 Task: Add Blue Stripes Hazelnut Butter Dark Chocolate Bar to the cart.
Action: Mouse moved to (24, 83)
Screenshot: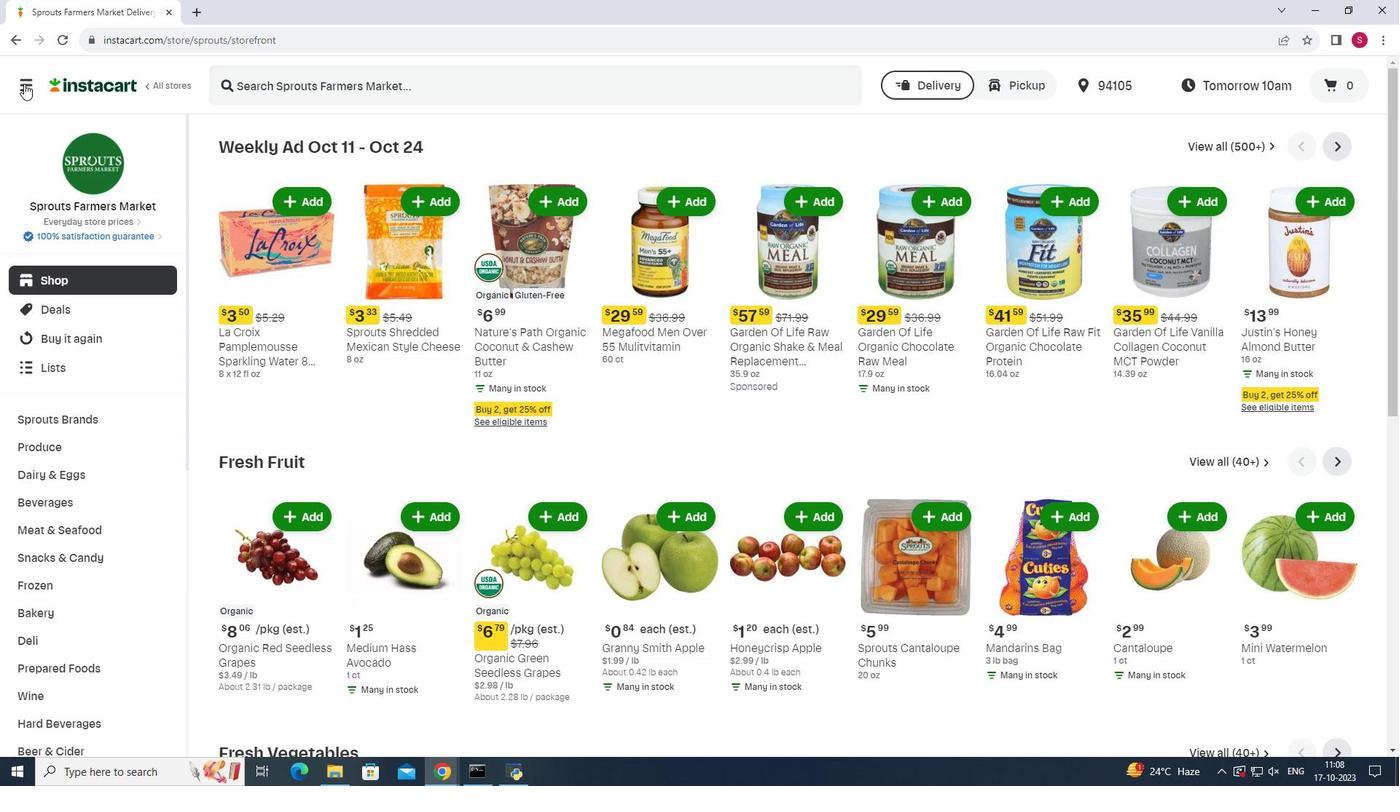 
Action: Mouse pressed left at (24, 83)
Screenshot: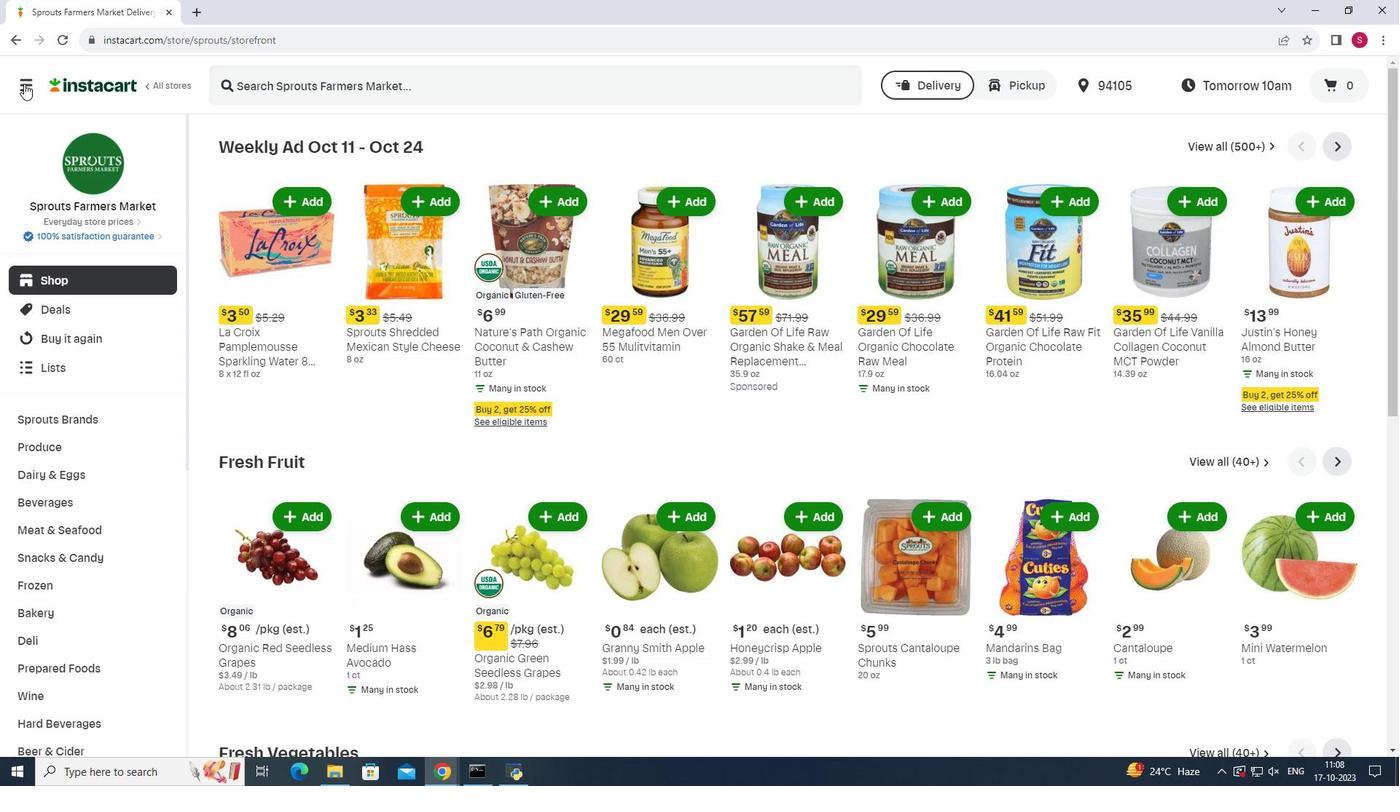 
Action: Mouse moved to (96, 389)
Screenshot: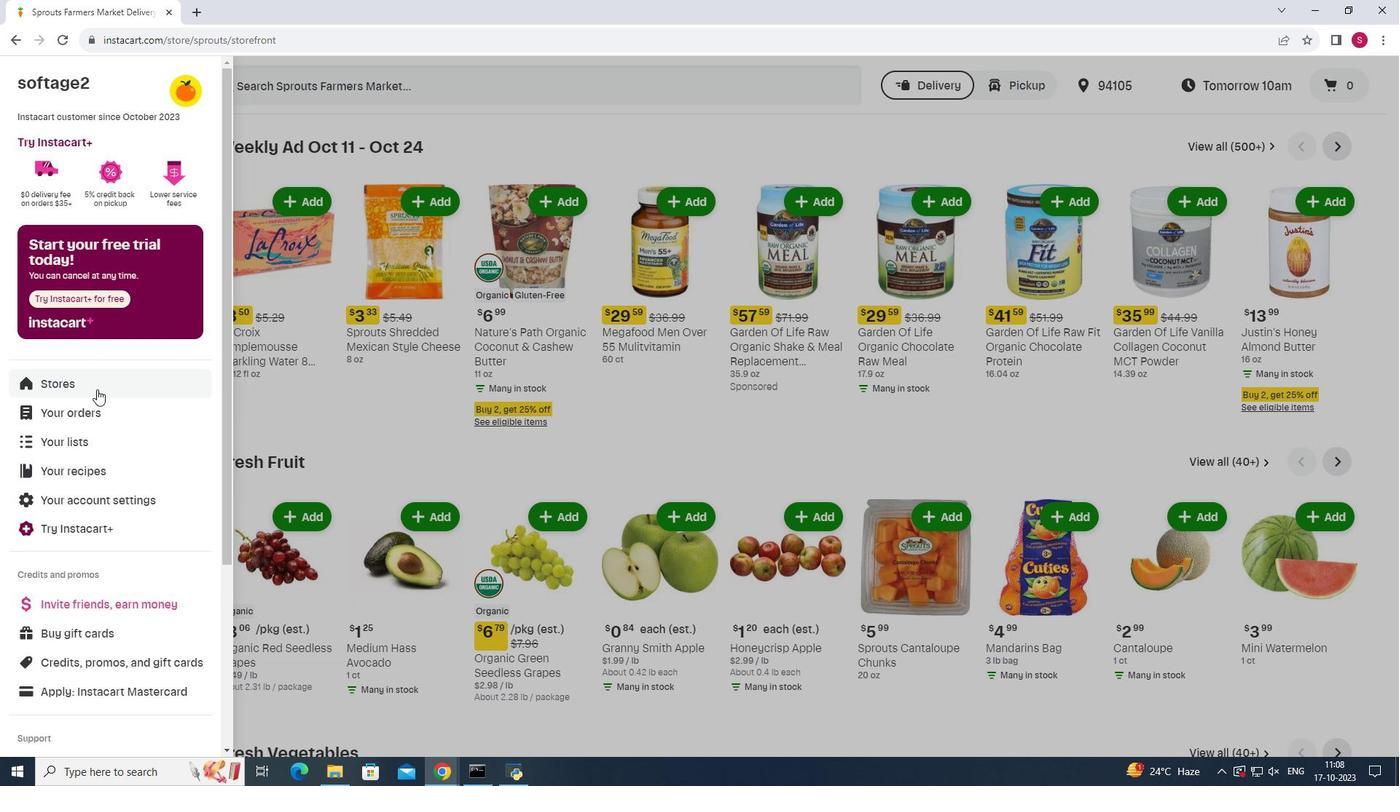 
Action: Mouse pressed left at (96, 389)
Screenshot: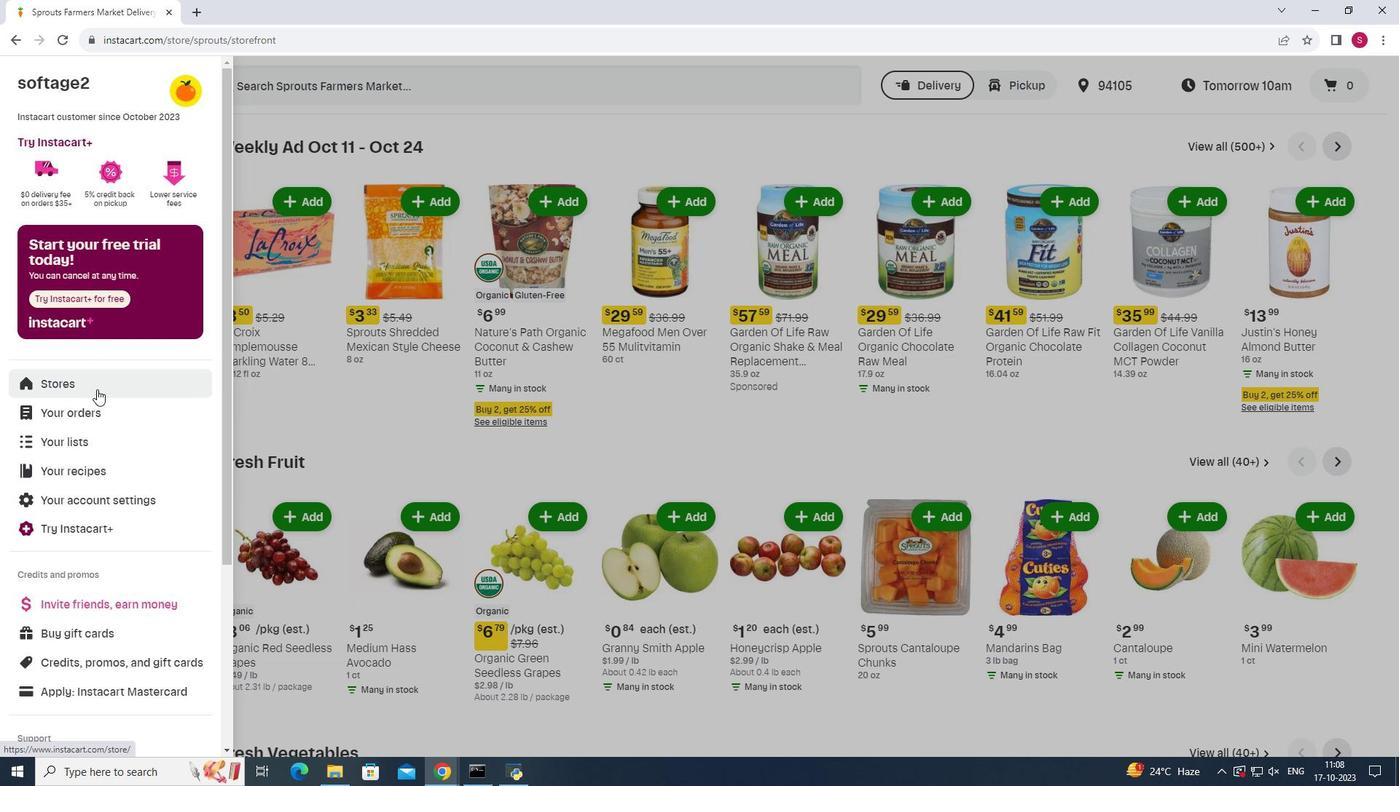 
Action: Mouse moved to (342, 133)
Screenshot: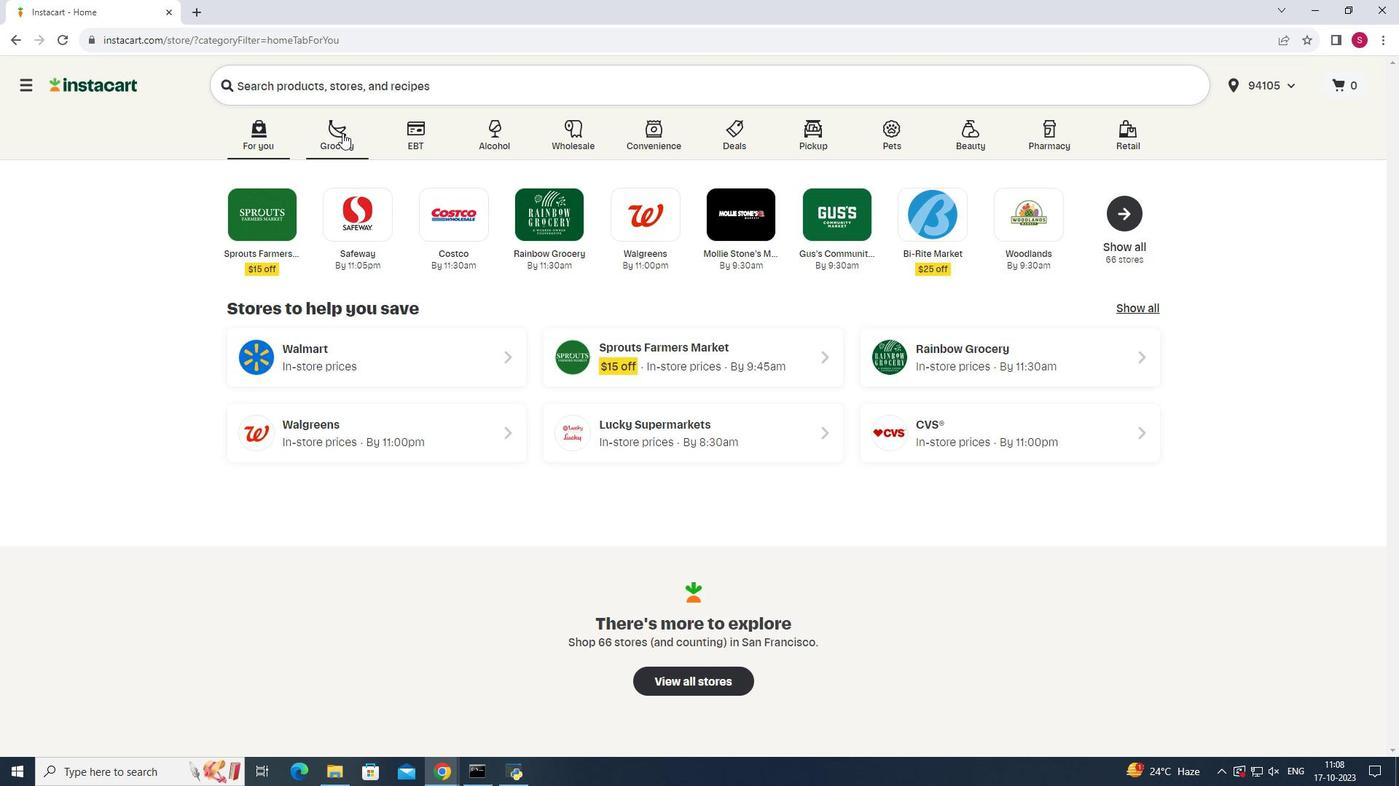 
Action: Mouse pressed left at (342, 133)
Screenshot: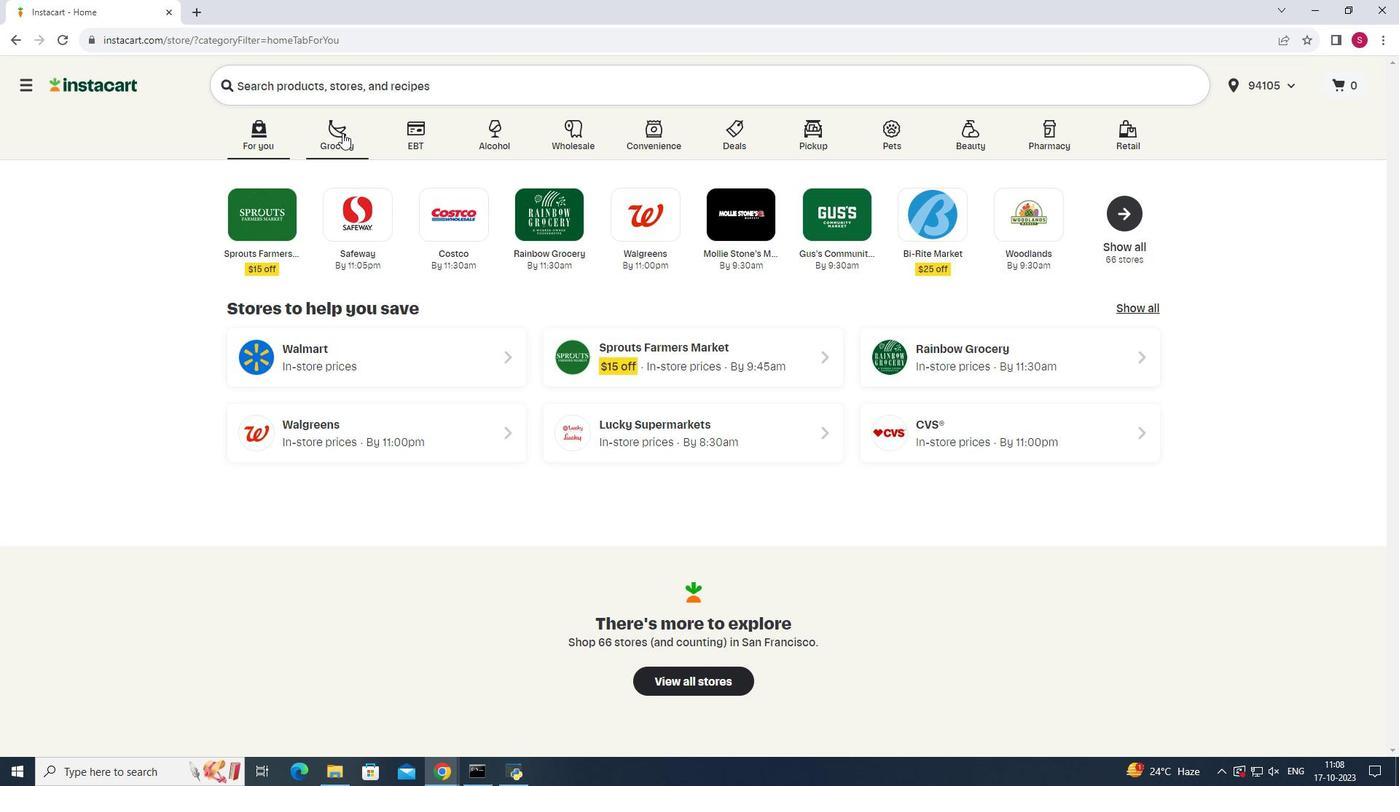 
Action: Mouse moved to (1027, 202)
Screenshot: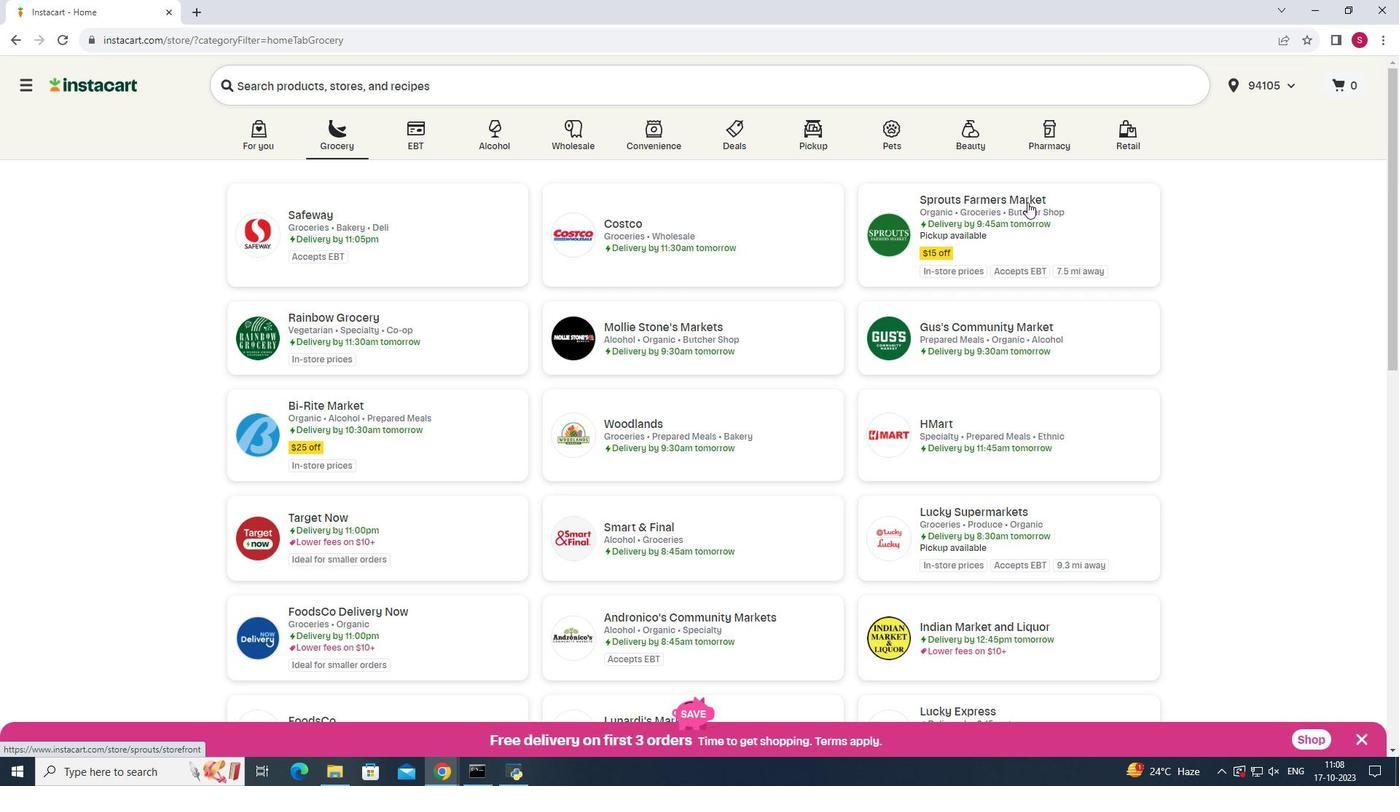 
Action: Mouse pressed left at (1027, 202)
Screenshot: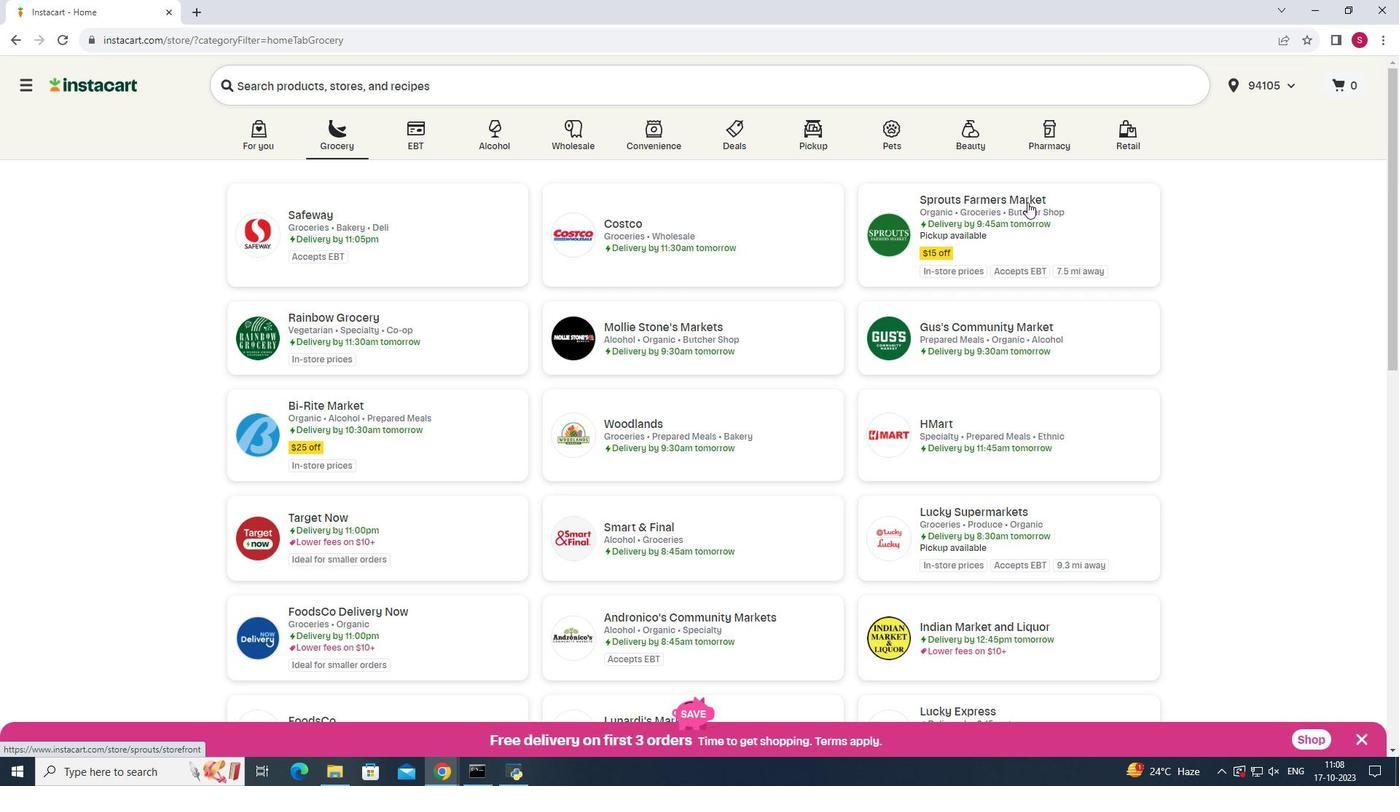 
Action: Mouse moved to (107, 553)
Screenshot: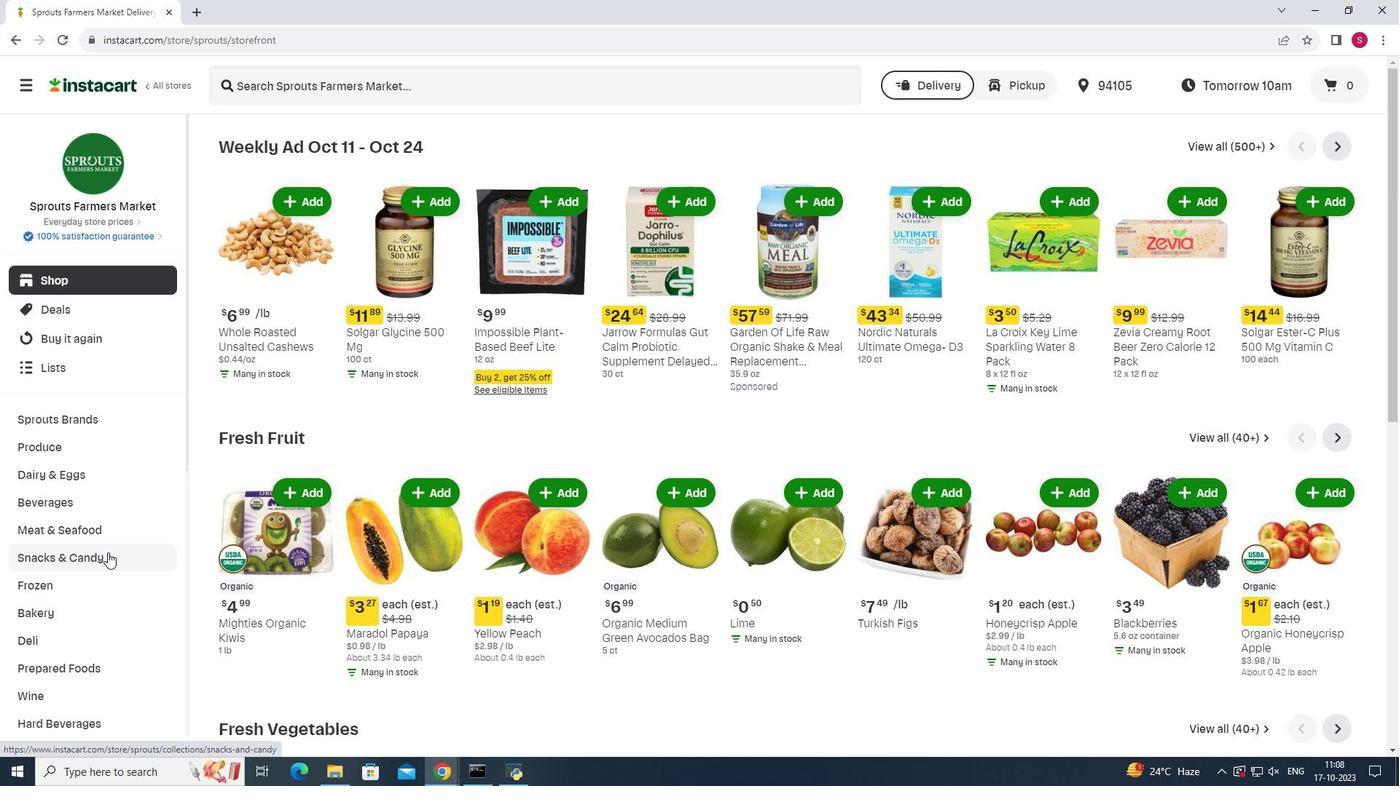 
Action: Mouse pressed left at (107, 553)
Screenshot: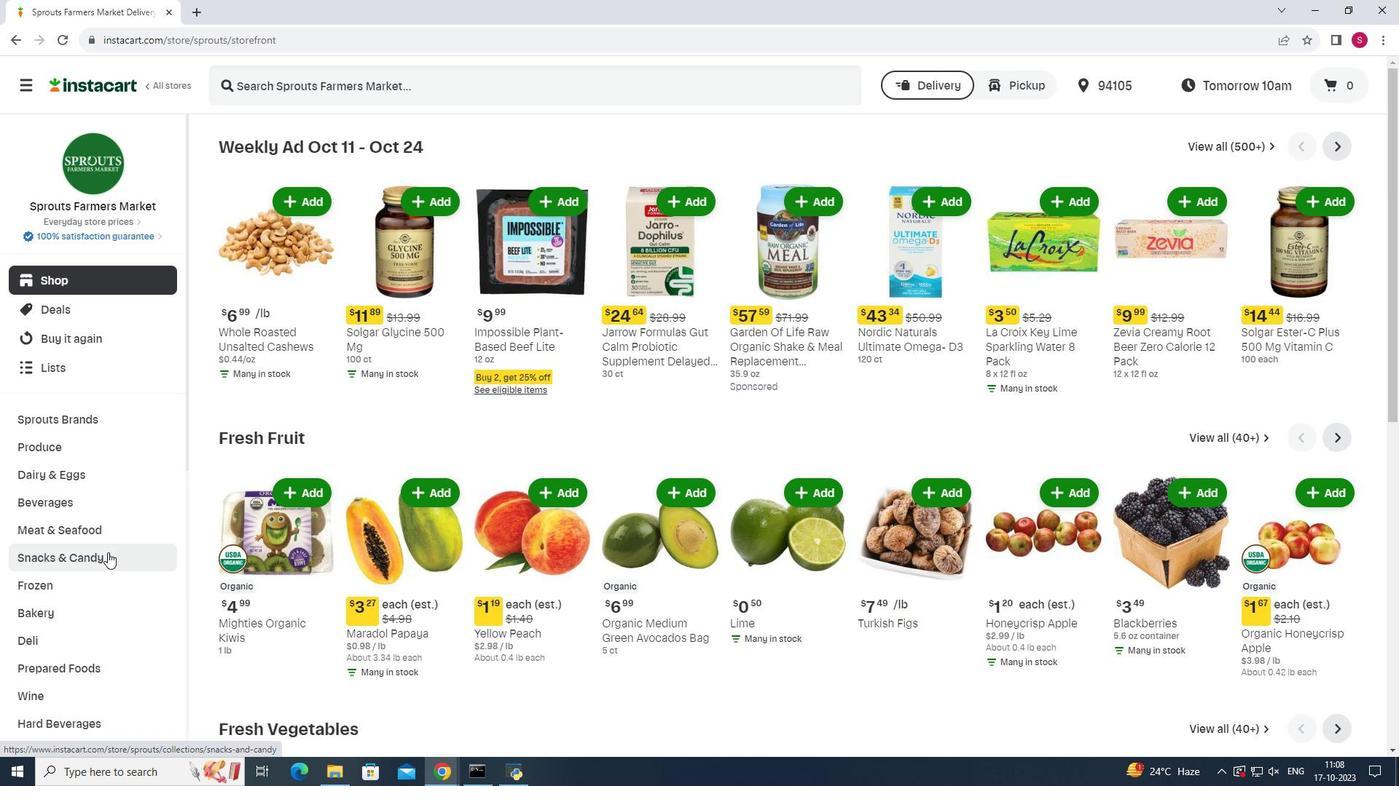 
Action: Mouse moved to (428, 175)
Screenshot: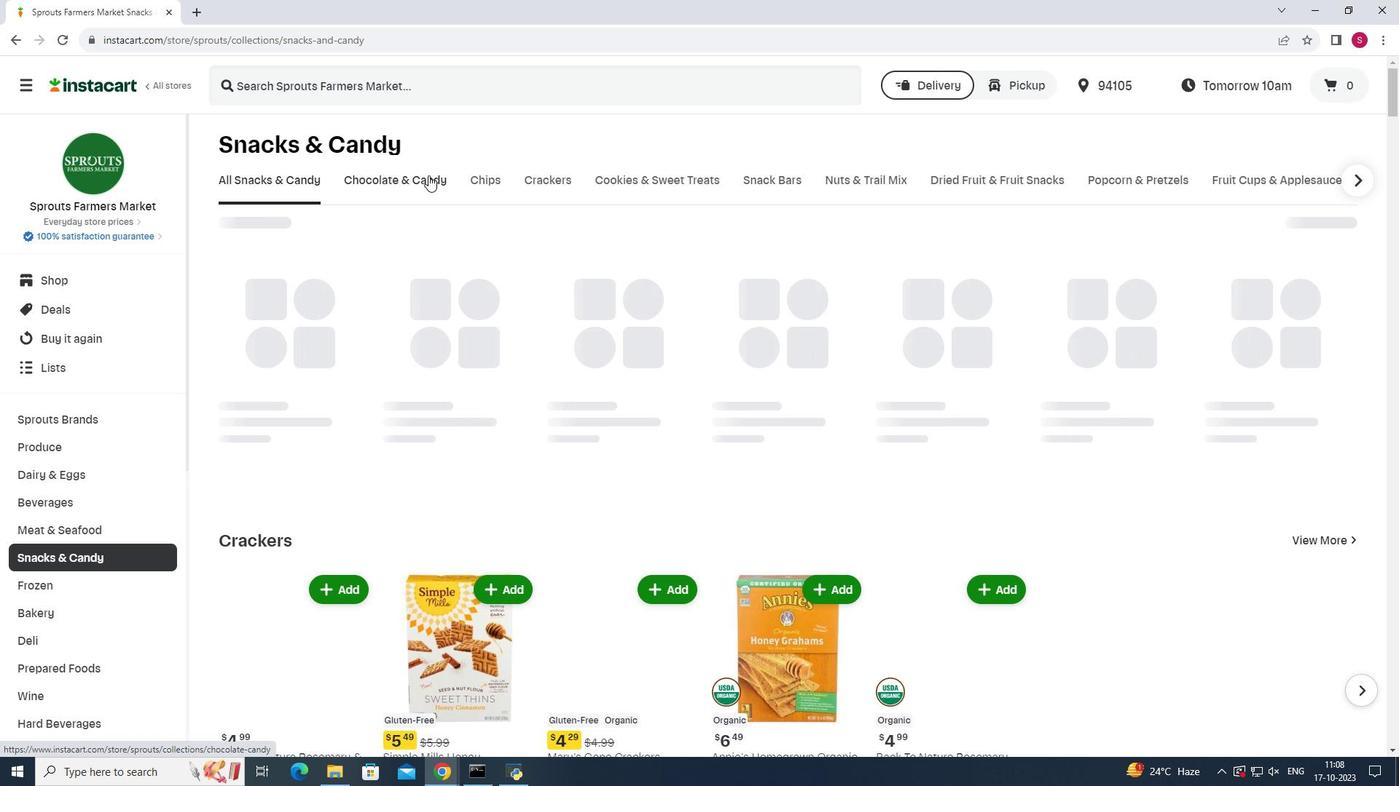
Action: Mouse pressed left at (428, 175)
Screenshot: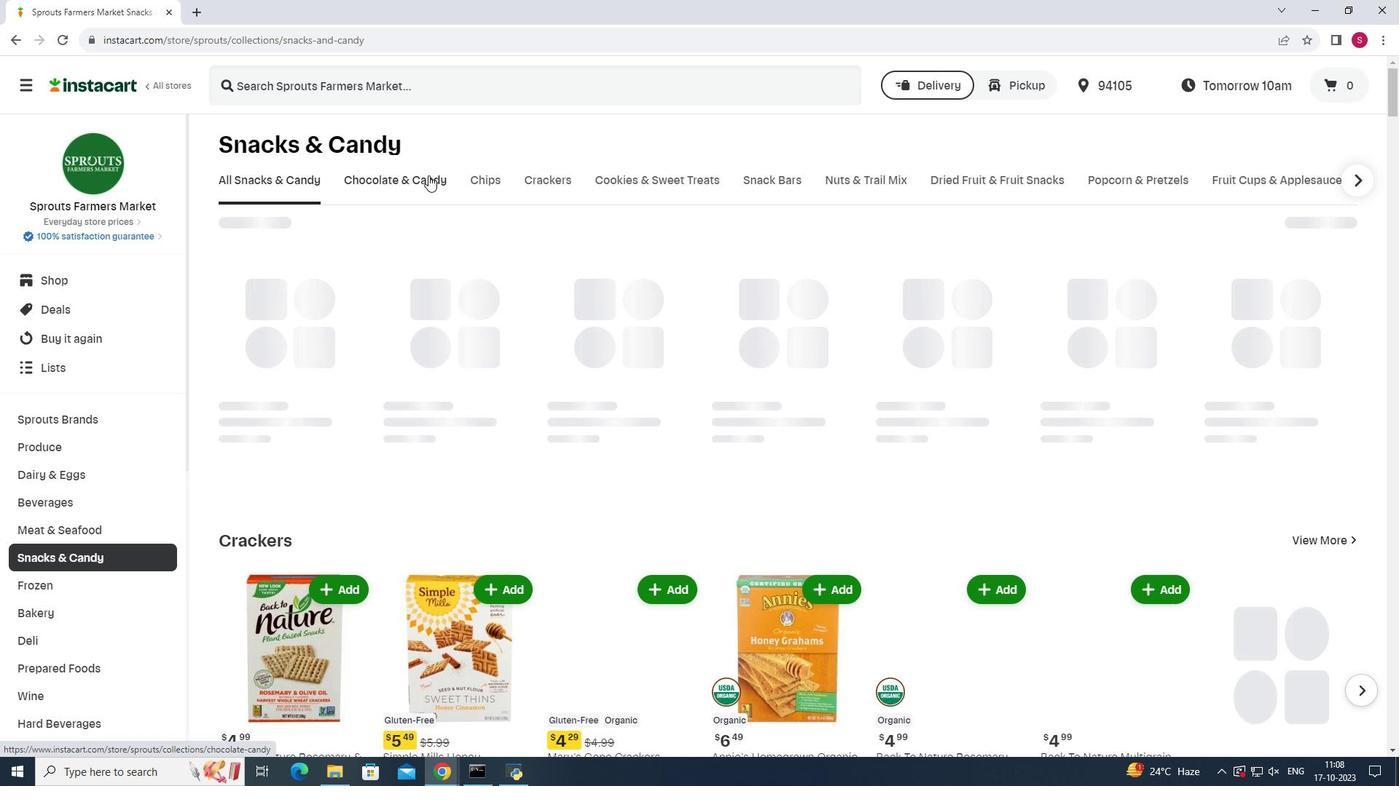
Action: Mouse moved to (369, 238)
Screenshot: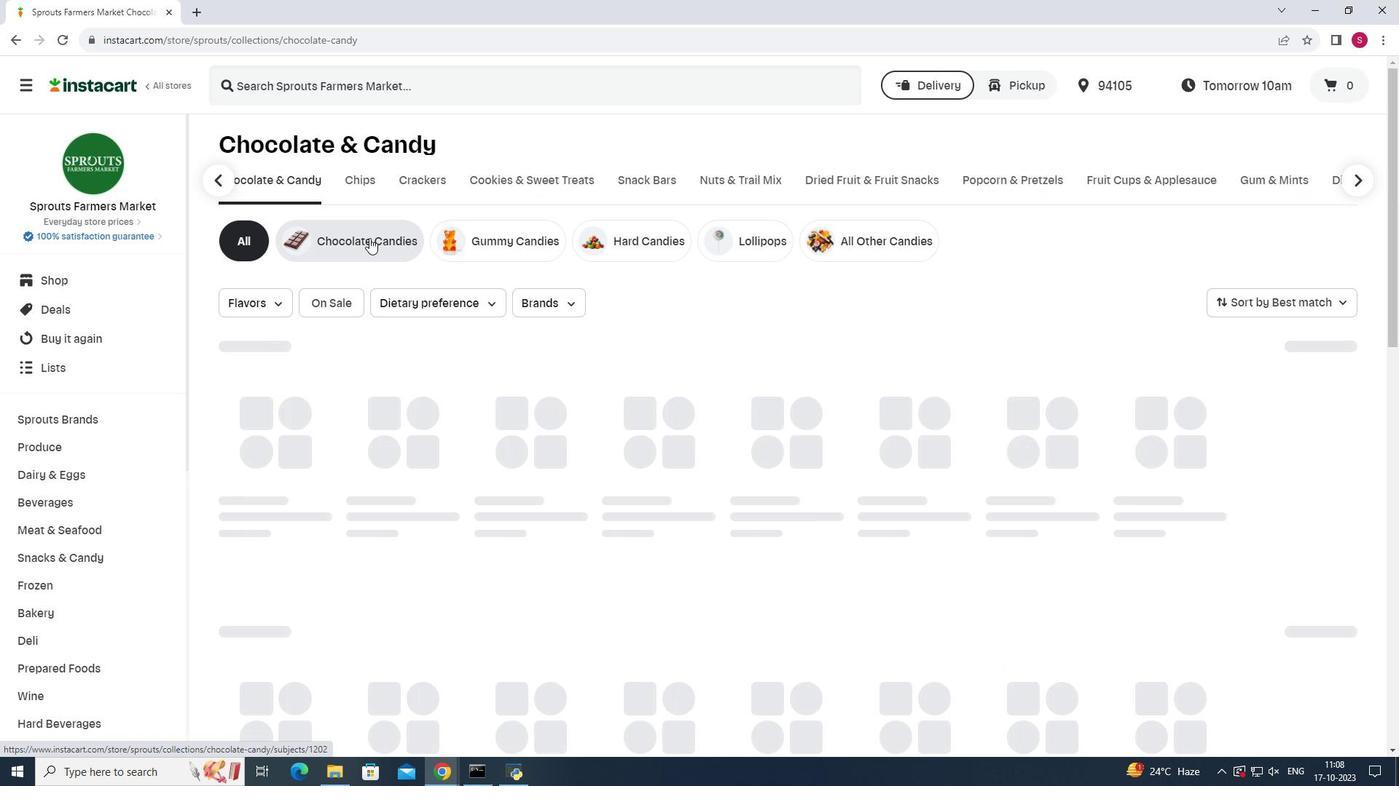 
Action: Mouse pressed left at (369, 238)
Screenshot: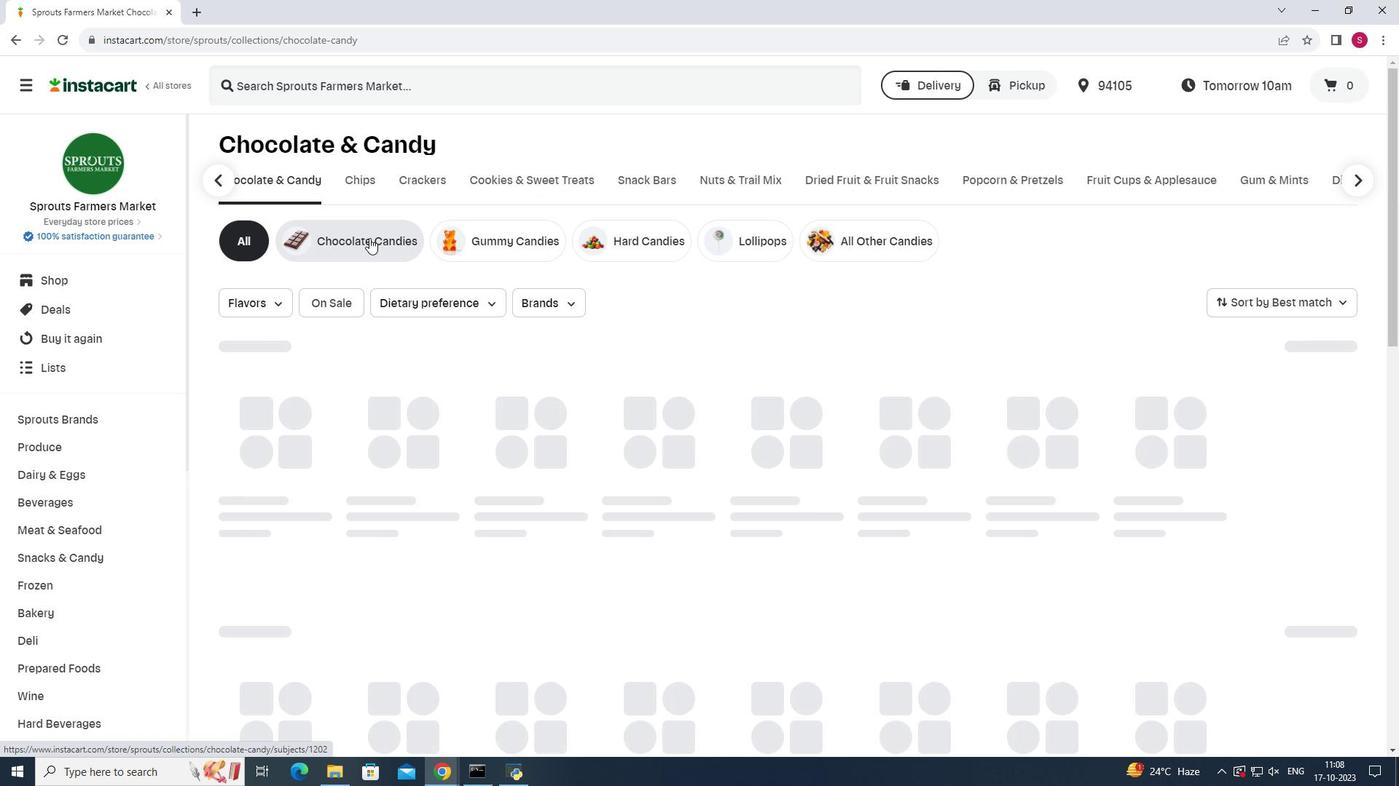
Action: Mouse moved to (591, 87)
Screenshot: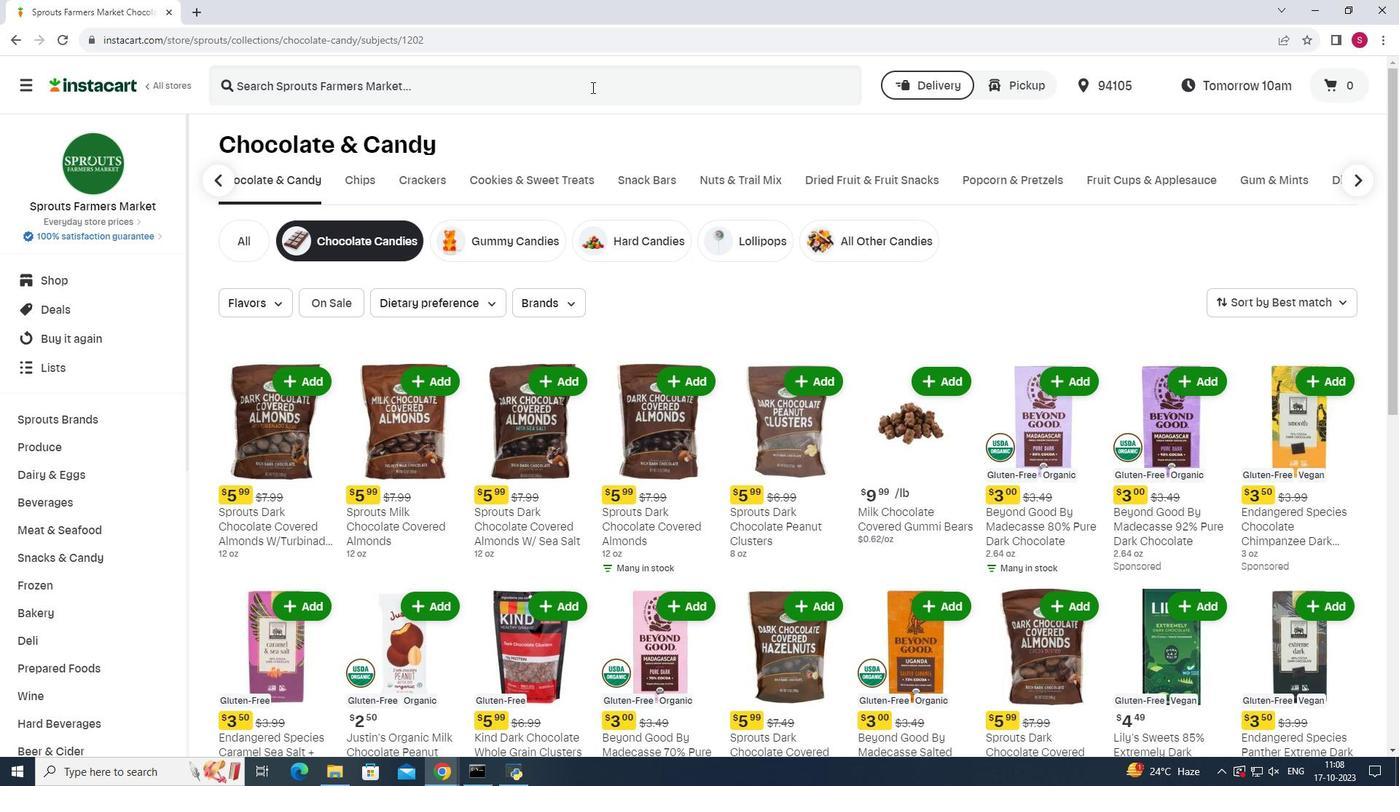 
Action: Mouse pressed left at (591, 87)
Screenshot: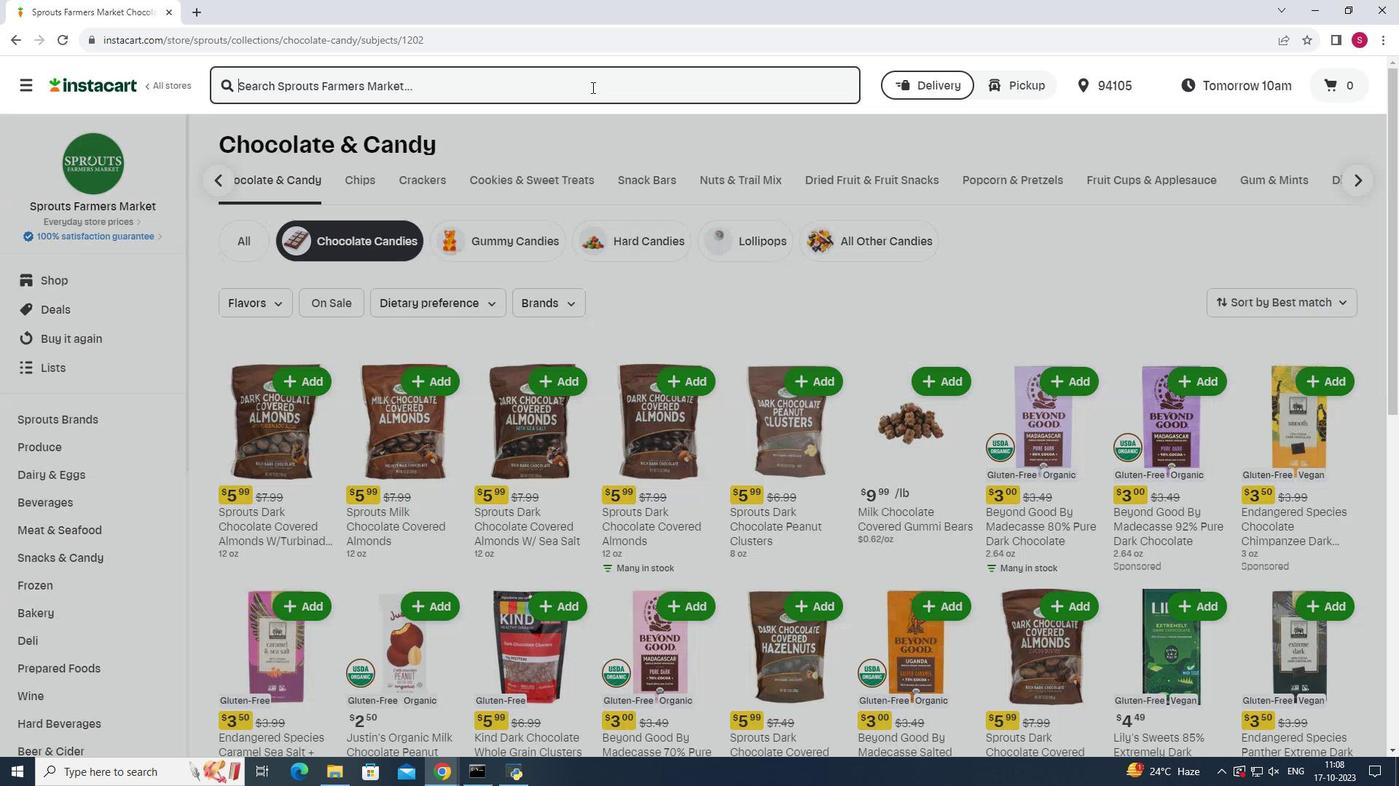 
Action: Key pressed <Key.shift>Blue<Key.space><Key.shift>Stripes<Key.space><Key.shift>Hazelnut<Key.space><Key.shift>Butter<Key.space><Key.shift><Key.shift>Dark<Key.space><Key.shift>Chocolate<Key.space><Key.shift>Bar<Key.enter>
Screenshot: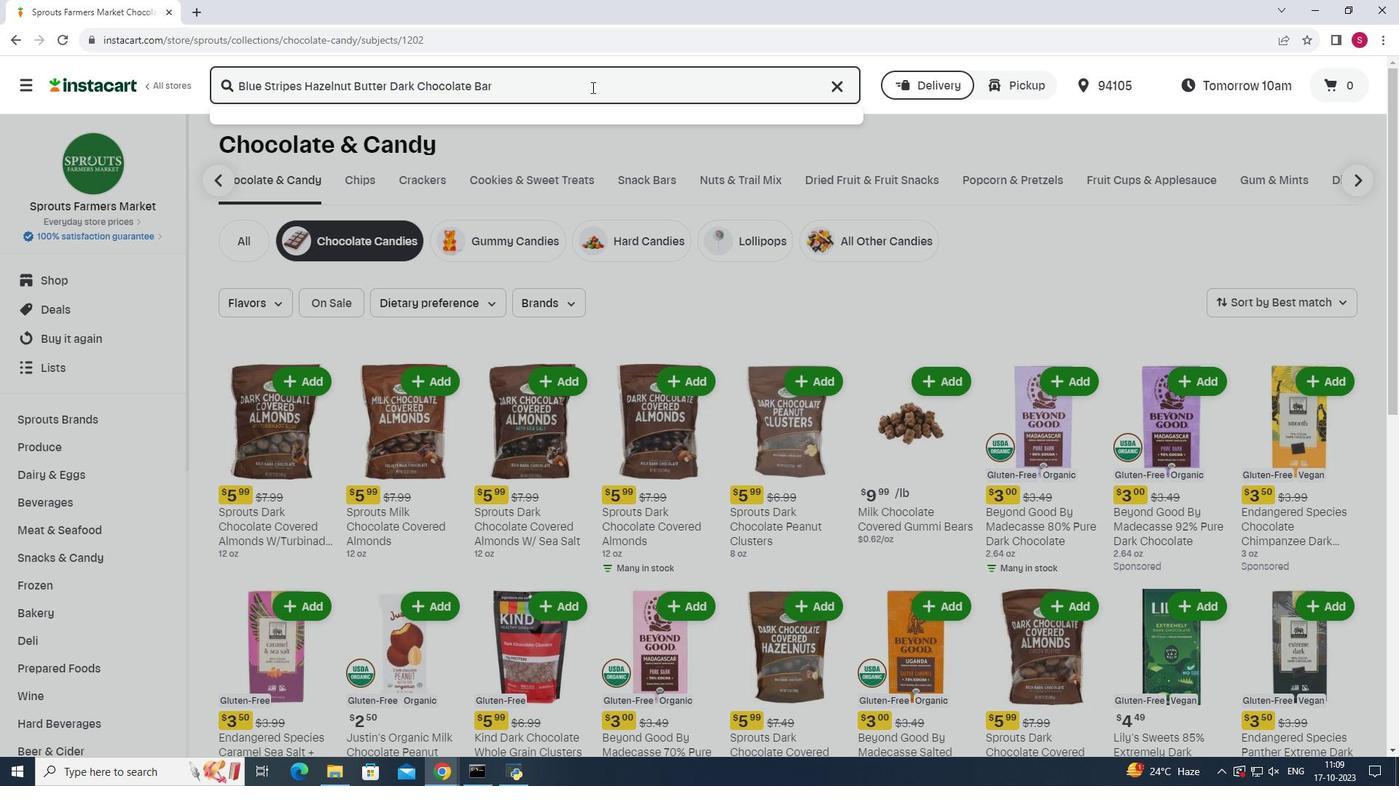 
Action: Mouse moved to (856, 237)
Screenshot: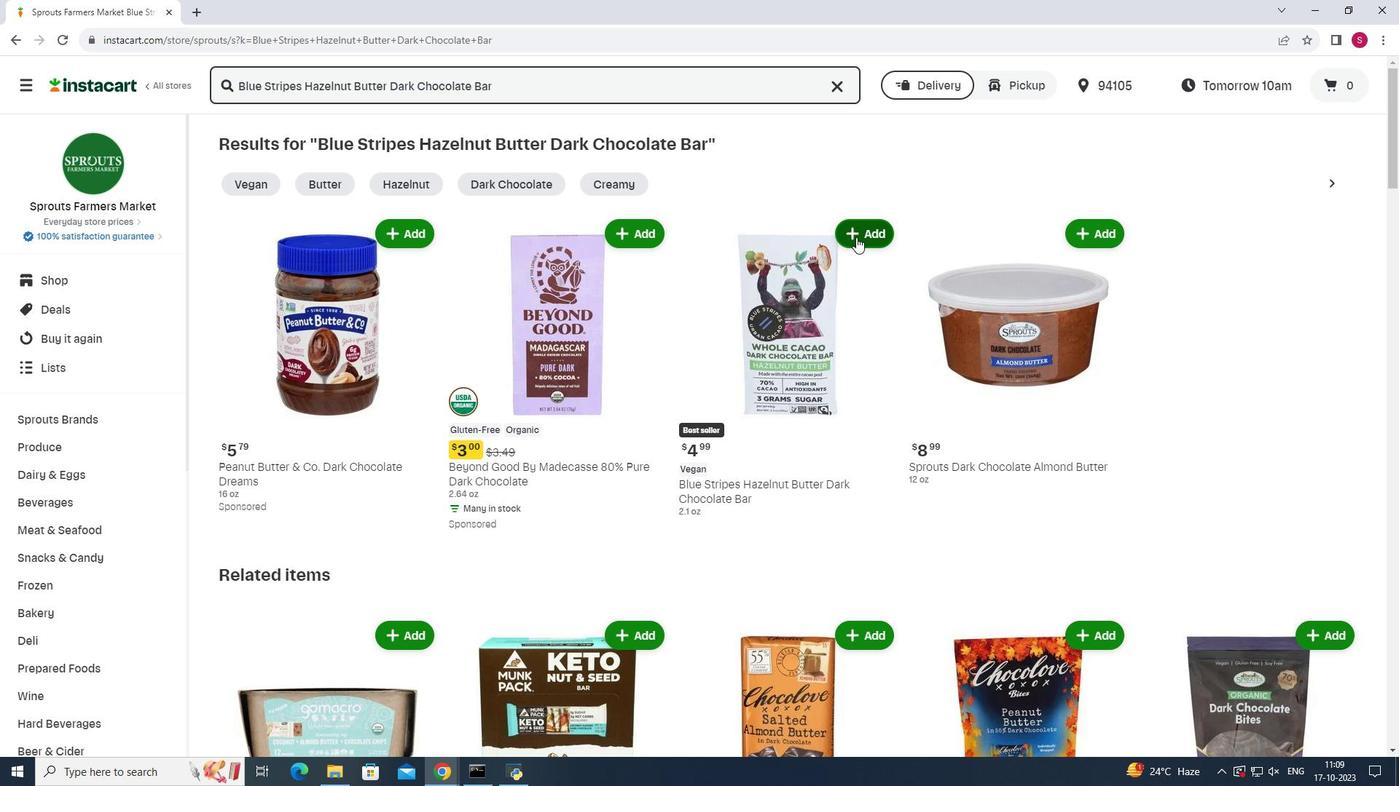 
Action: Mouse pressed left at (856, 237)
Screenshot: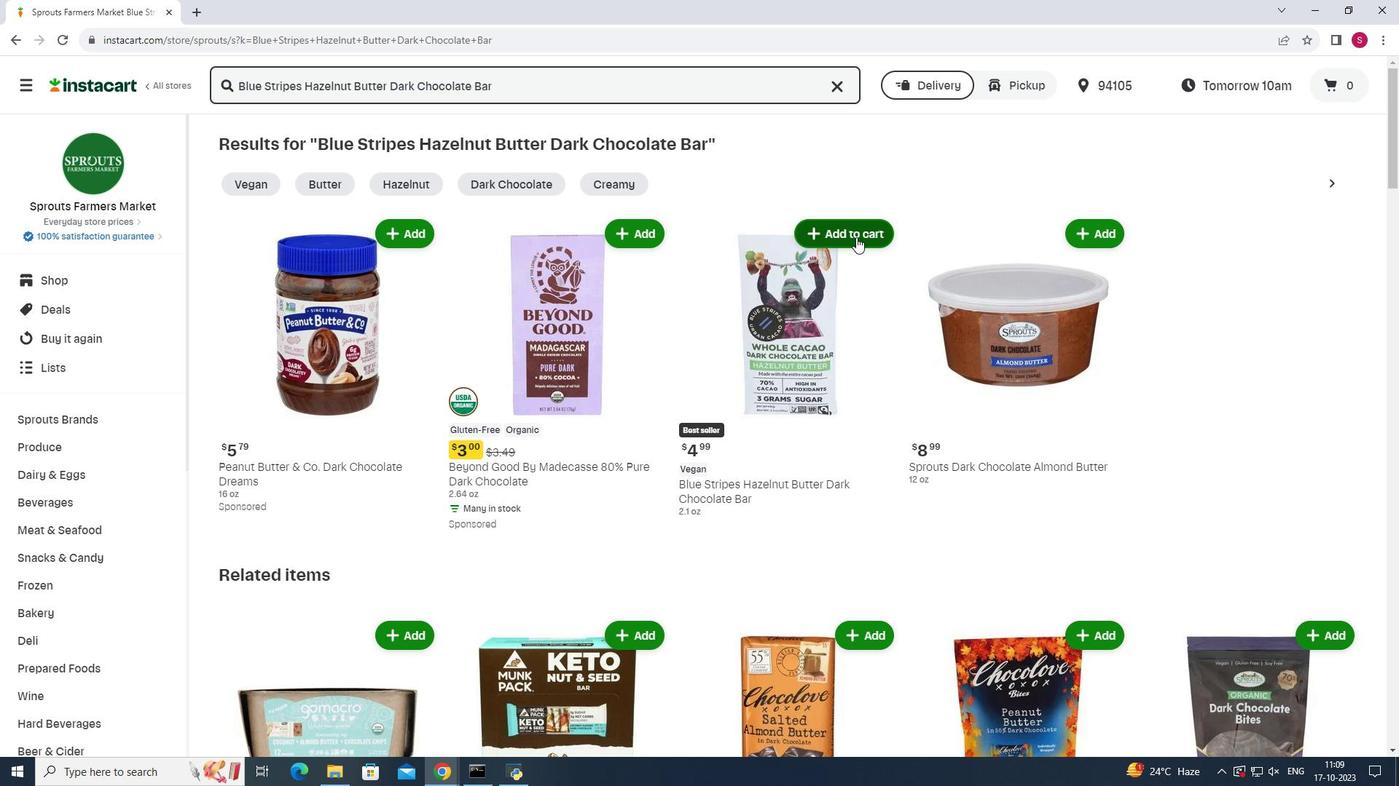 
Action: Mouse moved to (937, 159)
Screenshot: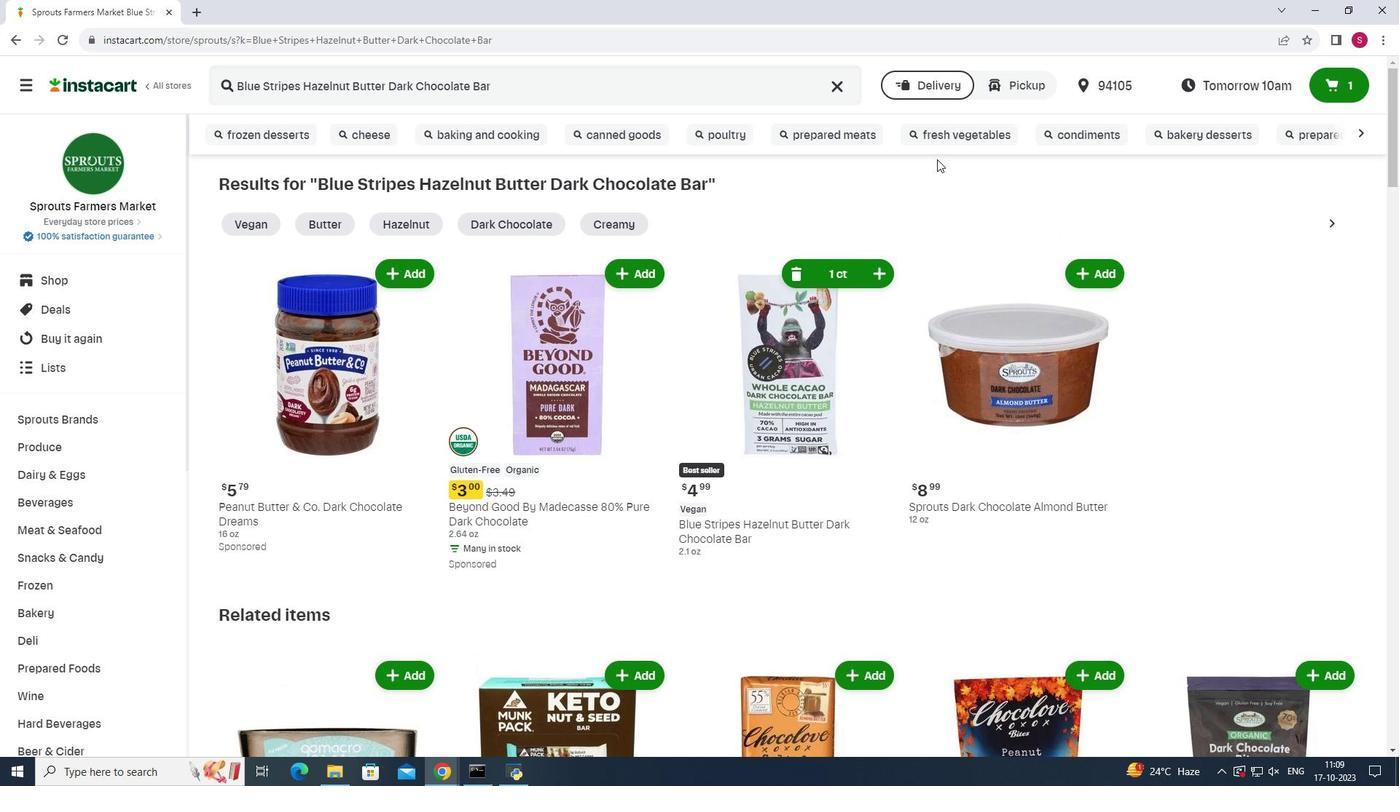 
